 Task: Add Sprouts Cherry Almond Moisturizing Hand Wash to the cart.
Action: Mouse moved to (1043, 334)
Screenshot: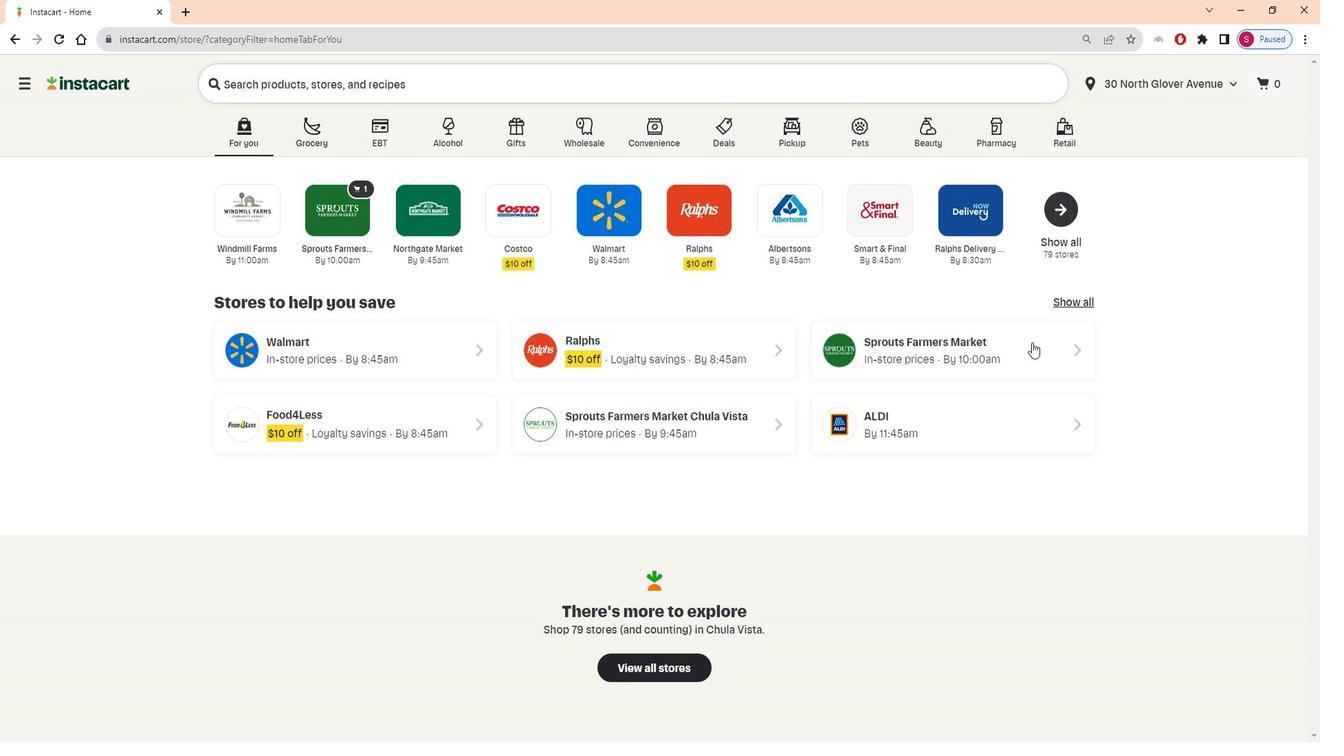 
Action: Mouse pressed left at (1043, 334)
Screenshot: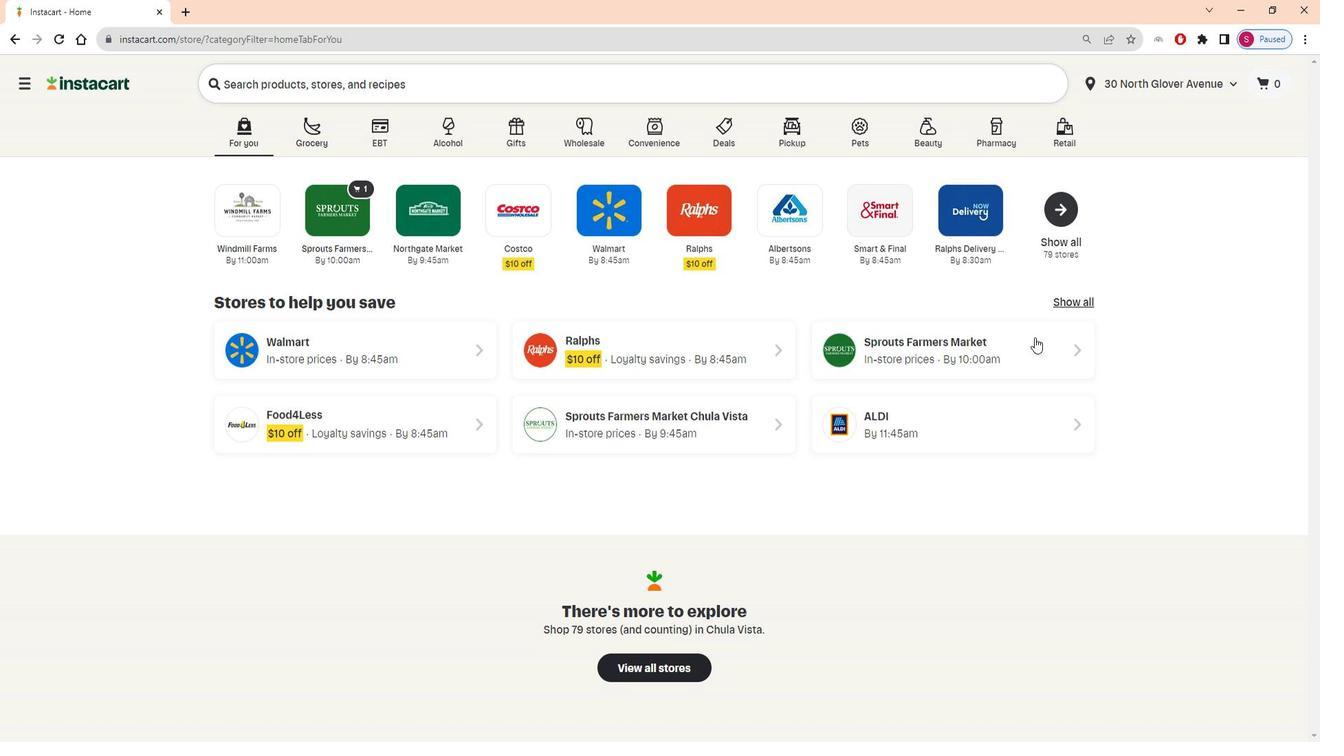 
Action: Mouse moved to (97, 536)
Screenshot: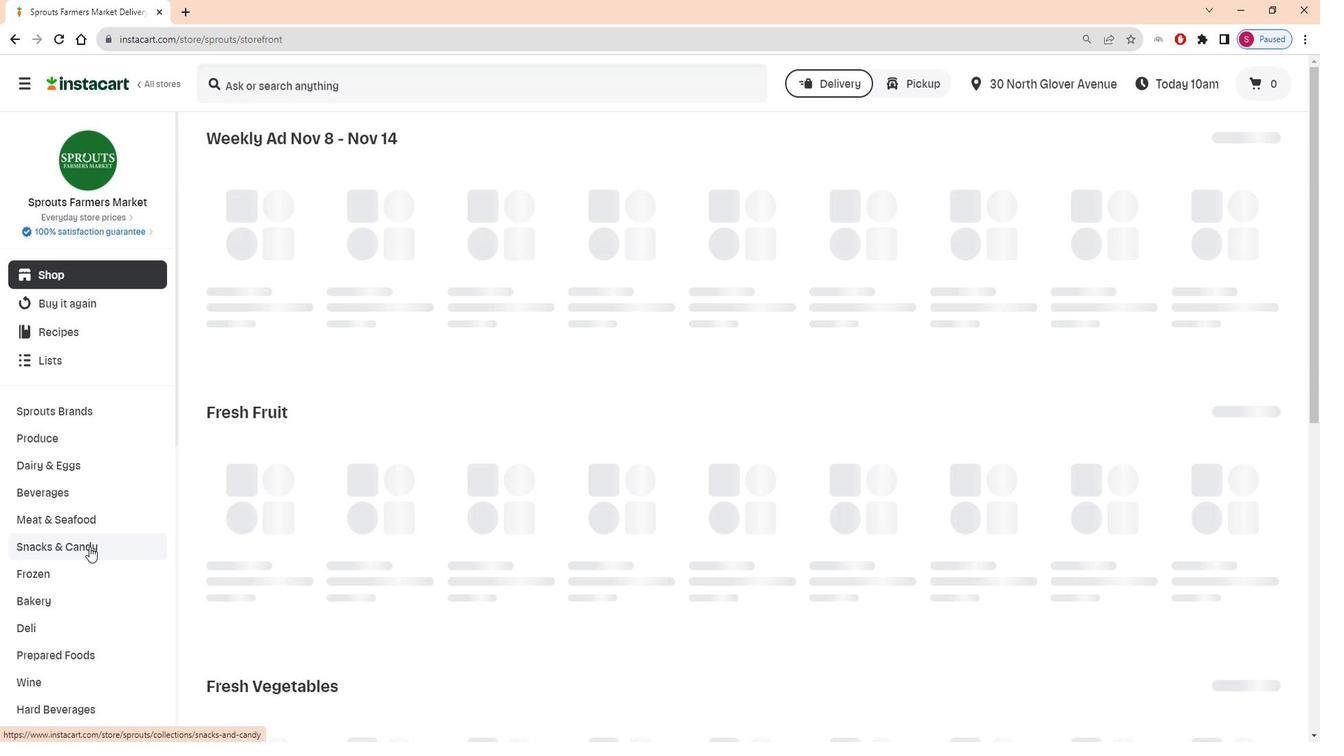 
Action: Mouse scrolled (97, 535) with delta (0, 0)
Screenshot: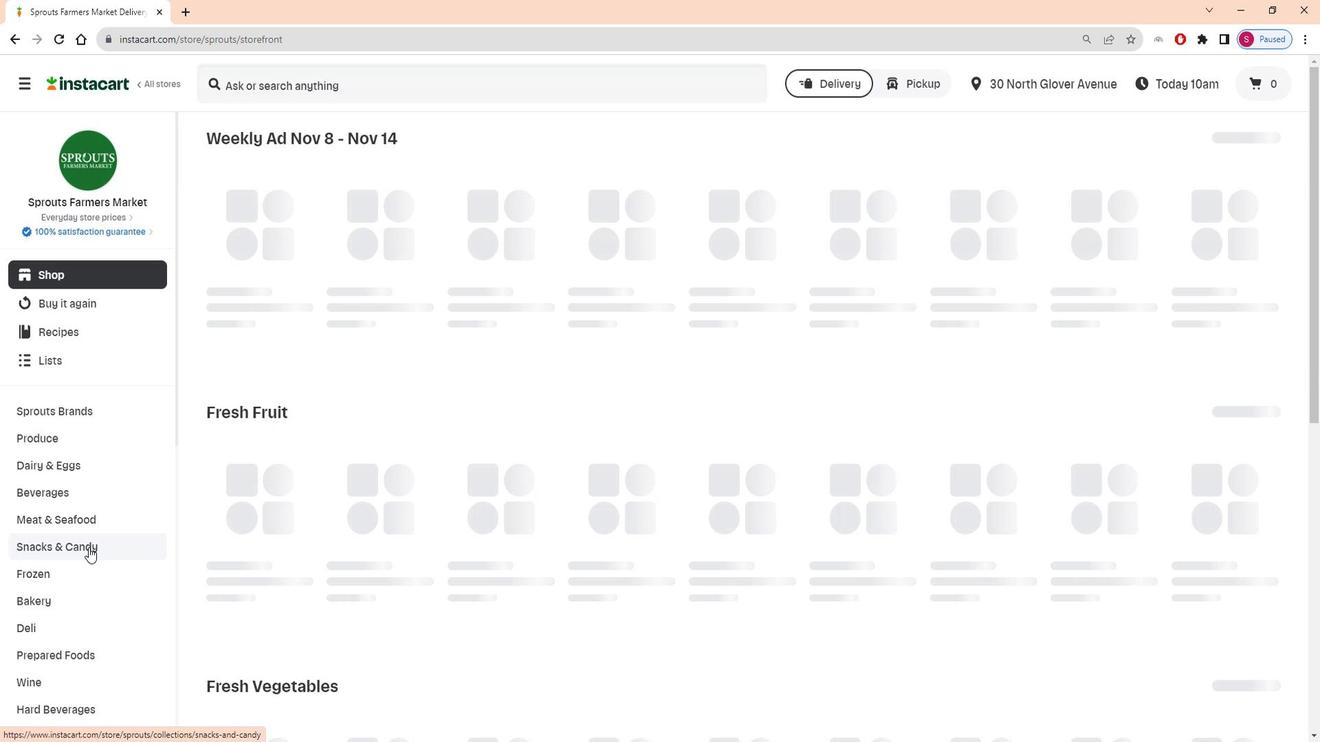 
Action: Mouse scrolled (97, 535) with delta (0, 0)
Screenshot: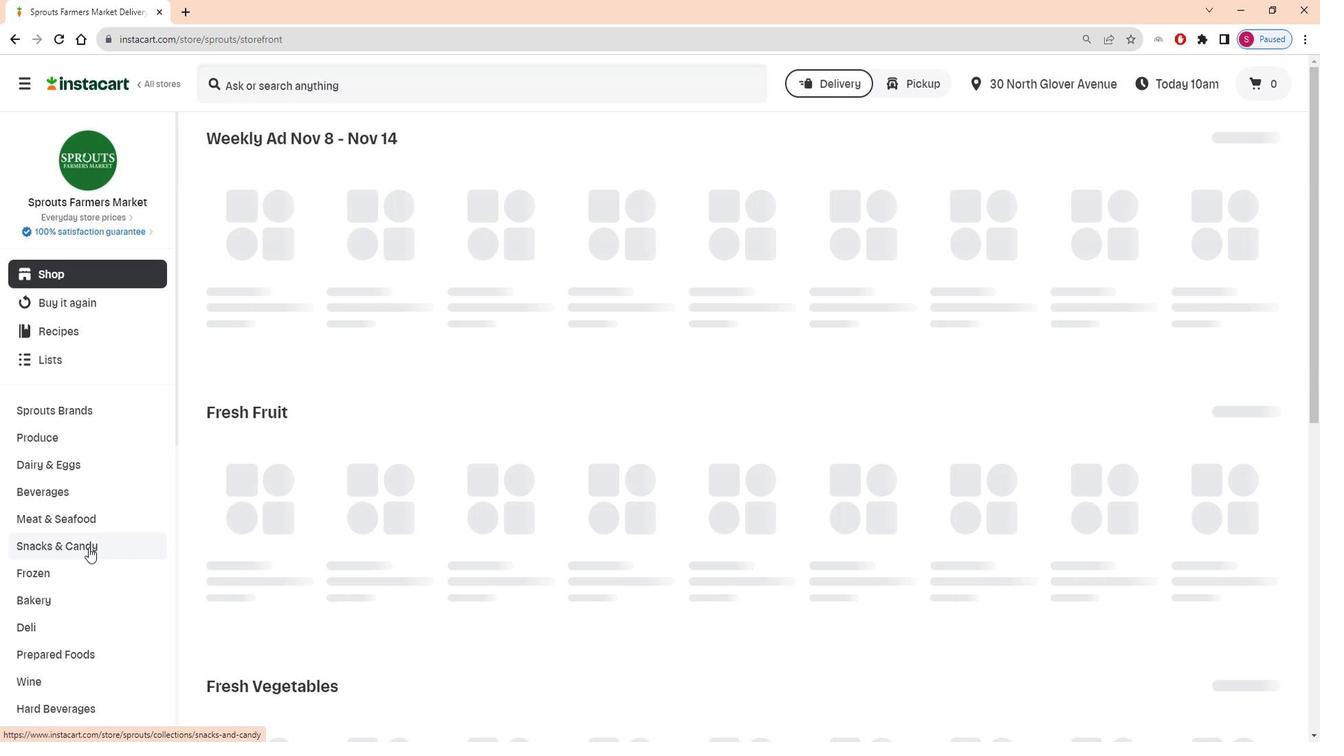 
Action: Mouse scrolled (97, 535) with delta (0, 0)
Screenshot: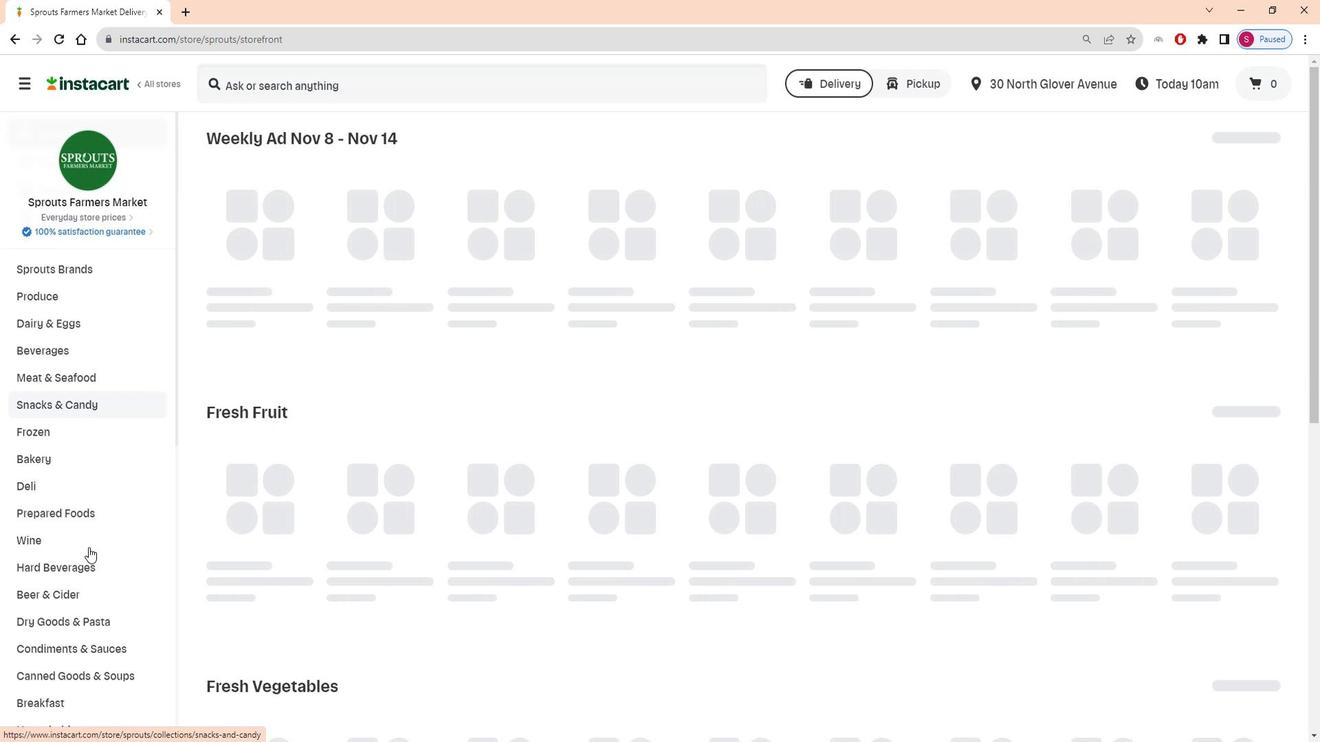 
Action: Mouse scrolled (97, 535) with delta (0, 0)
Screenshot: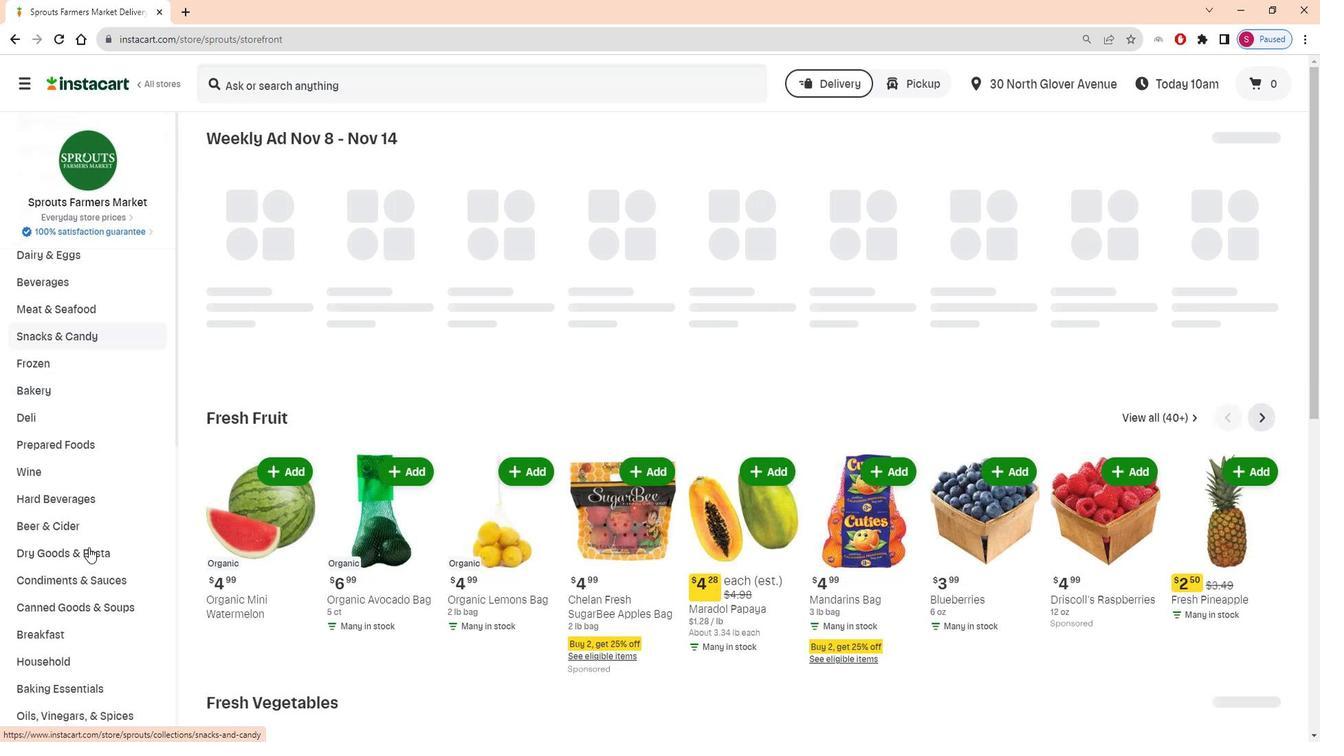 
Action: Mouse scrolled (97, 535) with delta (0, 0)
Screenshot: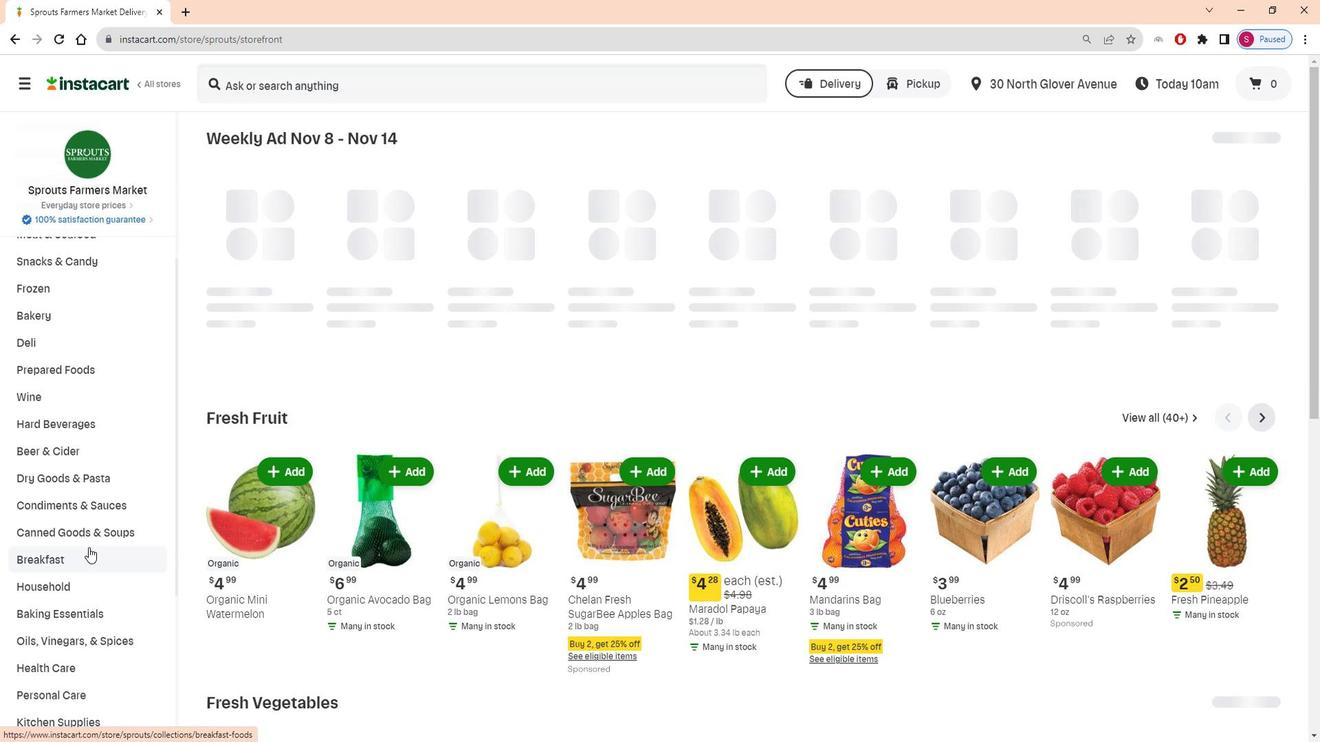 
Action: Mouse scrolled (97, 535) with delta (0, 0)
Screenshot: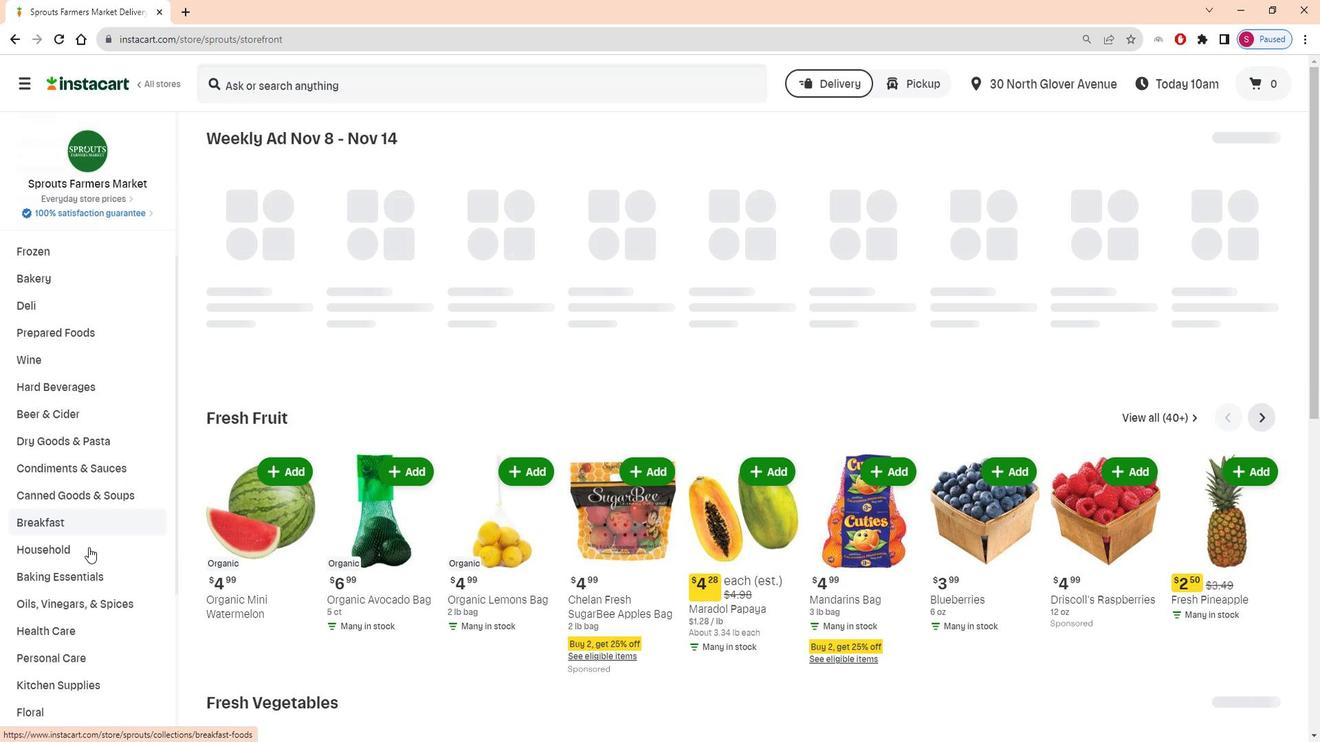 
Action: Mouse moved to (112, 544)
Screenshot: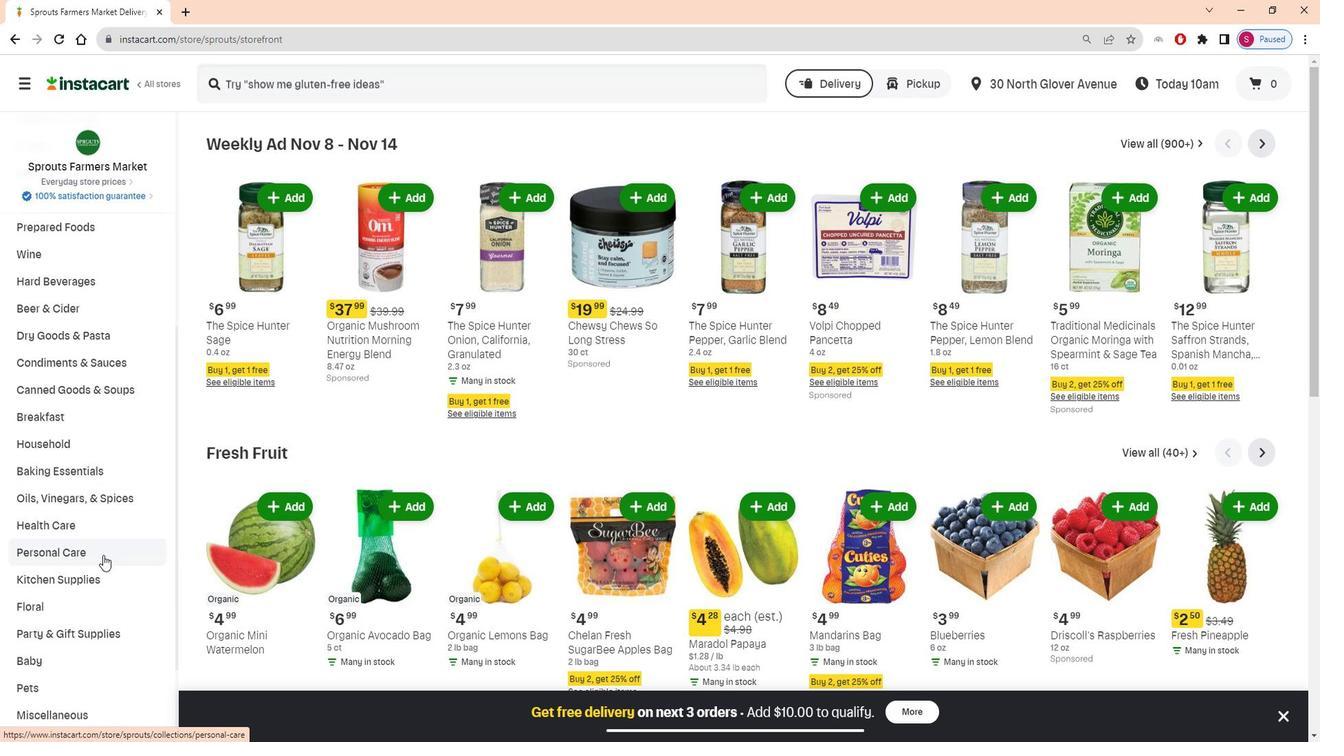 
Action: Mouse pressed left at (112, 544)
Screenshot: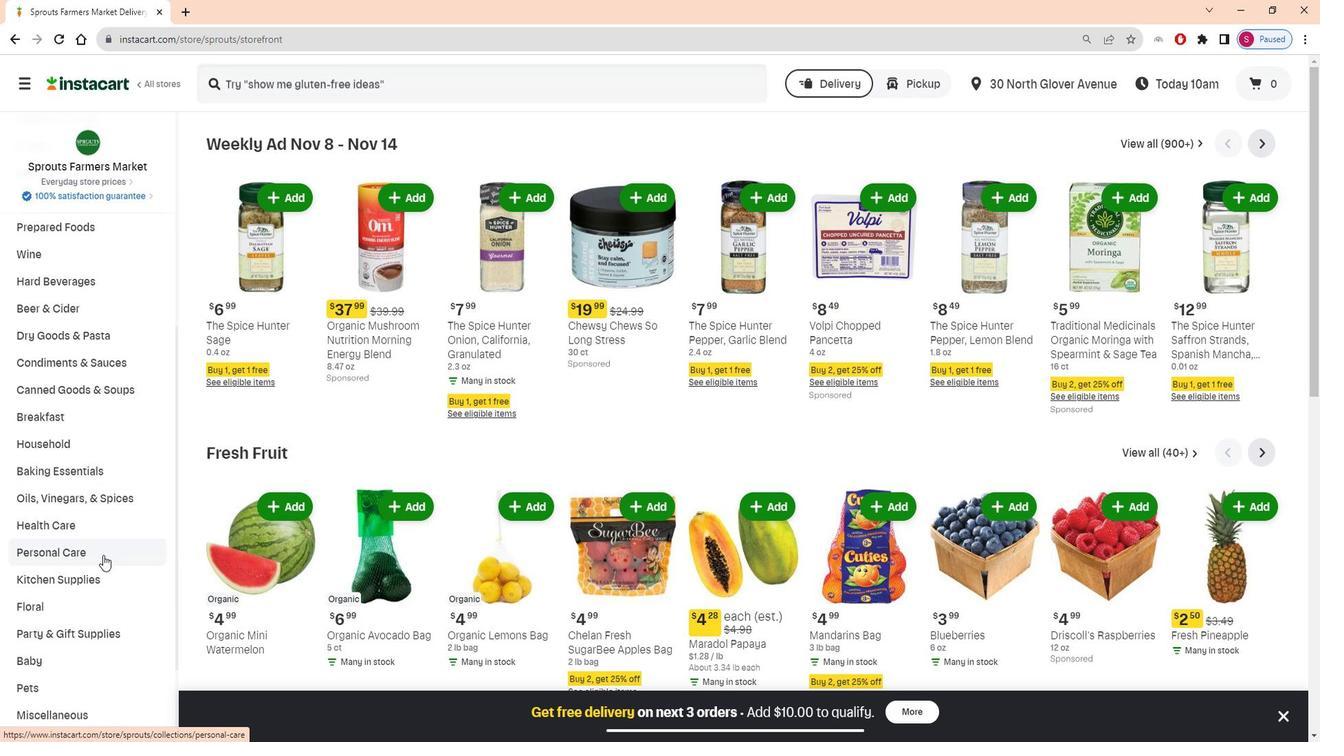 
Action: Mouse moved to (347, 184)
Screenshot: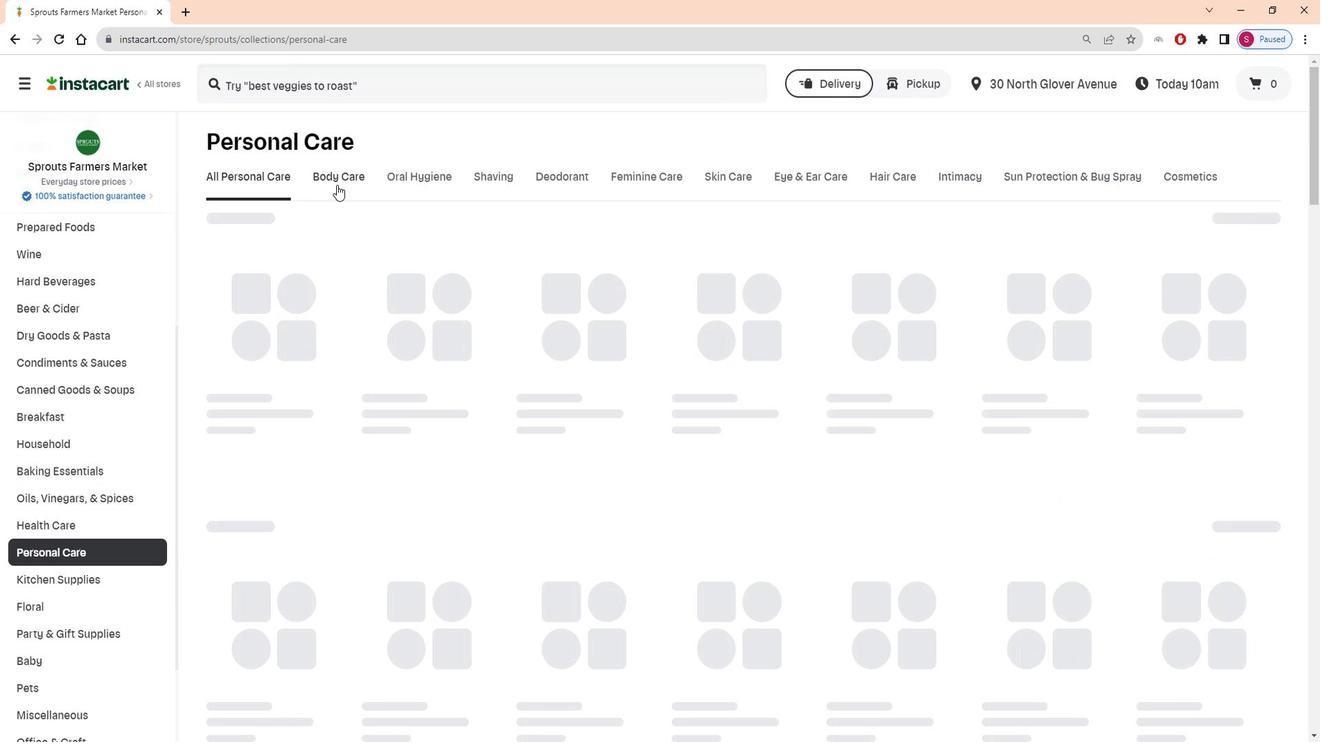 
Action: Mouse pressed left at (347, 184)
Screenshot: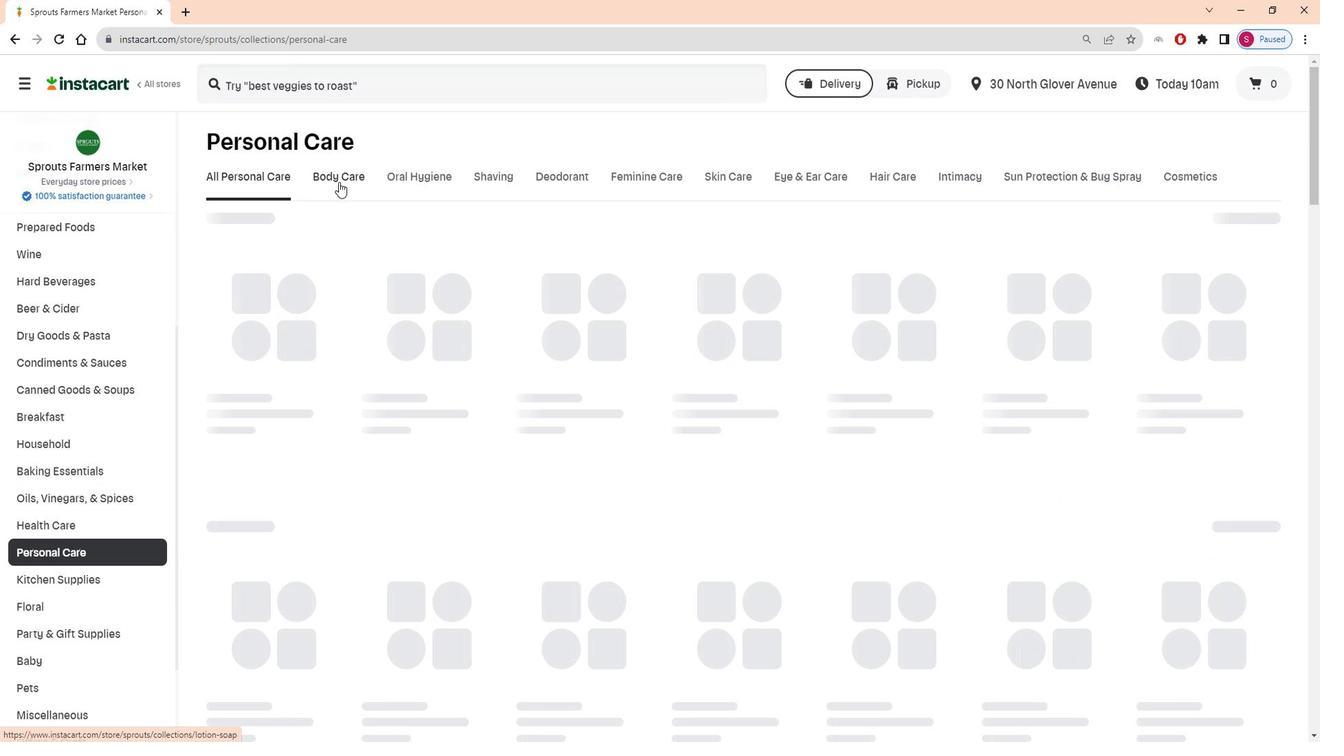 
Action: Mouse moved to (476, 233)
Screenshot: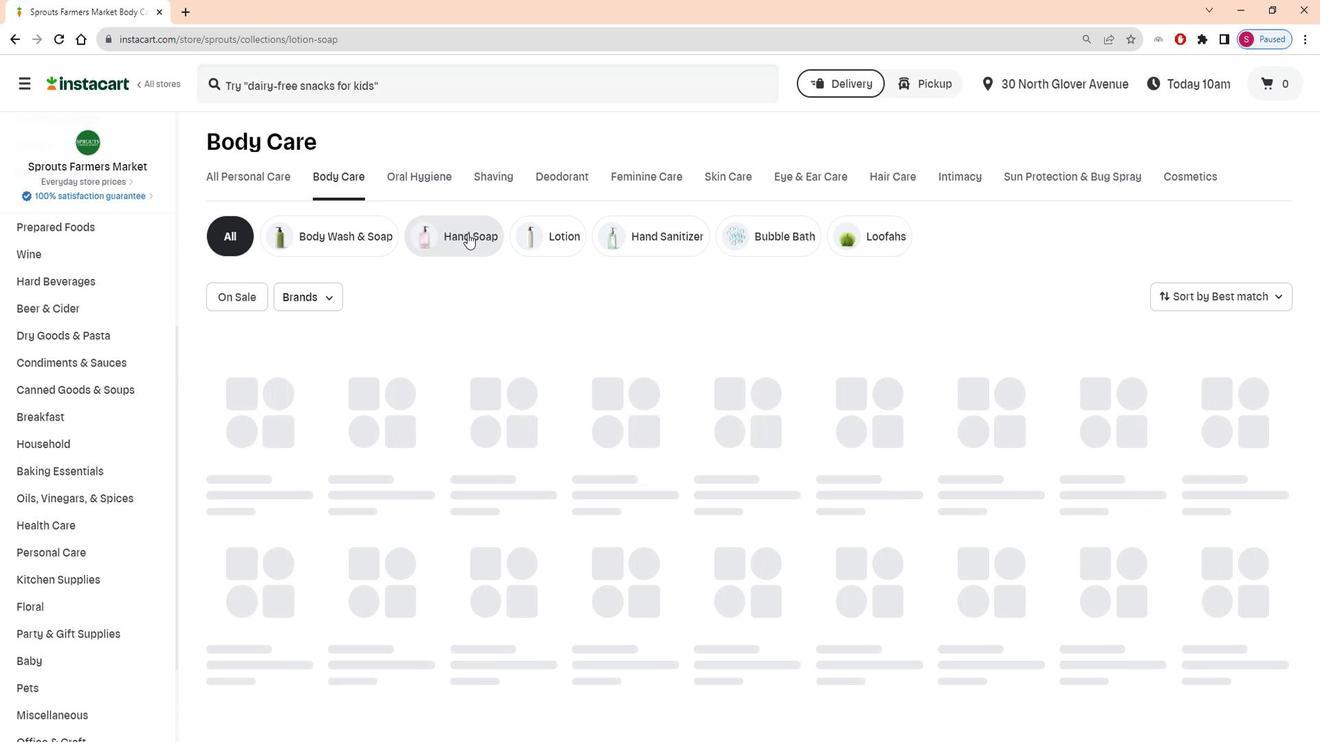 
Action: Mouse pressed left at (476, 233)
Screenshot: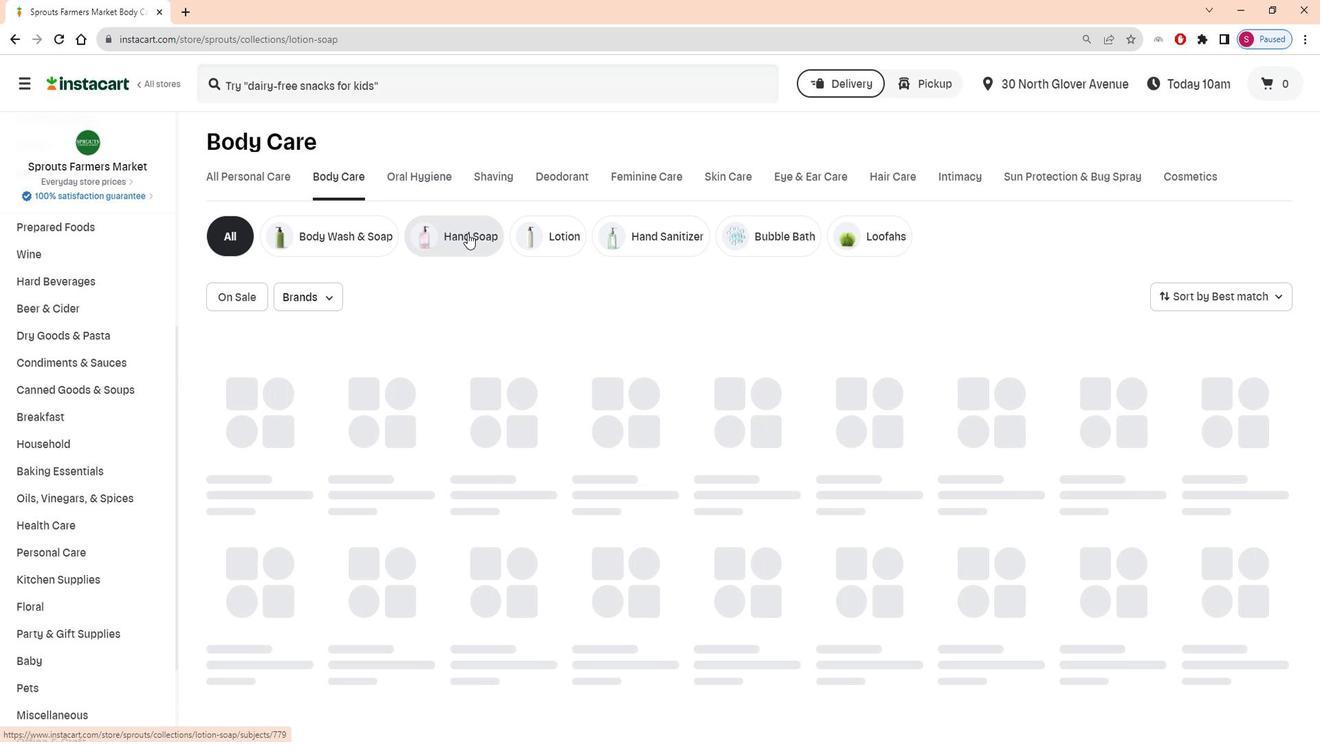 
Action: Mouse moved to (536, 92)
Screenshot: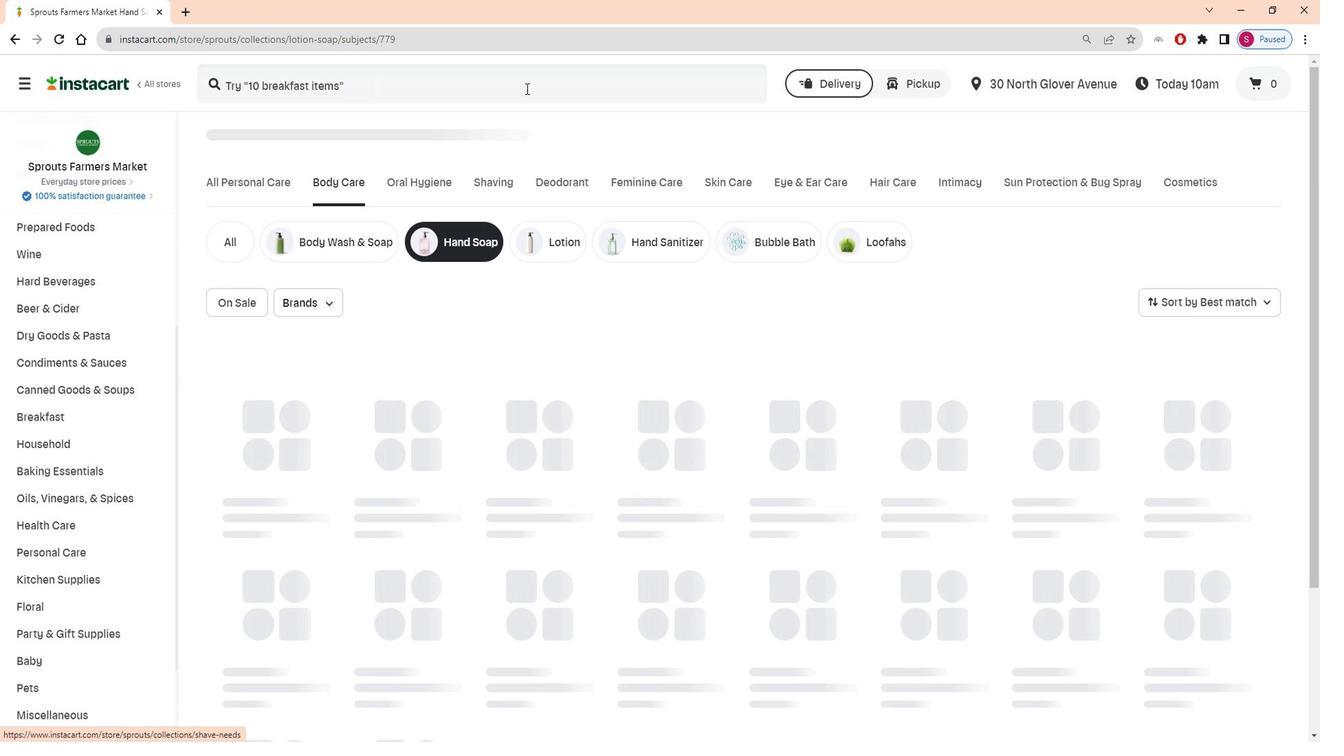 
Action: Mouse pressed left at (536, 92)
Screenshot: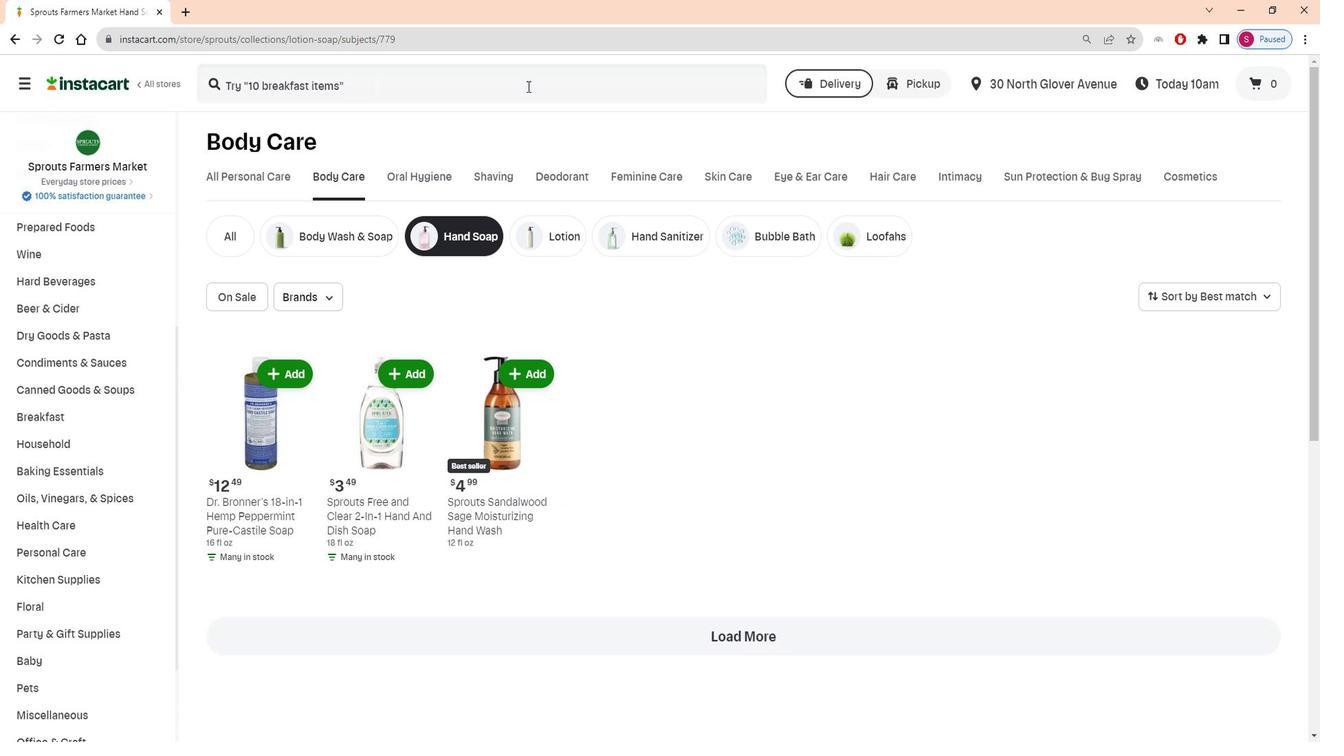 
Action: Key pressed <Key.shift>Sprouts<Key.space><Key.shift>Cheery<Key.space><Key.backspace><Key.backspace><Key.backspace>rry<Key.space><Key.backspace><Key.backspace><Key.backspace><Key.backspace><Key.backspace>rry<Key.space><Key.shift>Almond<Key.space><Key.shift>Moisturizing<Key.space><Key.shift>Hand<Key.space><Key.shift>Wash<Key.space><Key.enter>
Screenshot: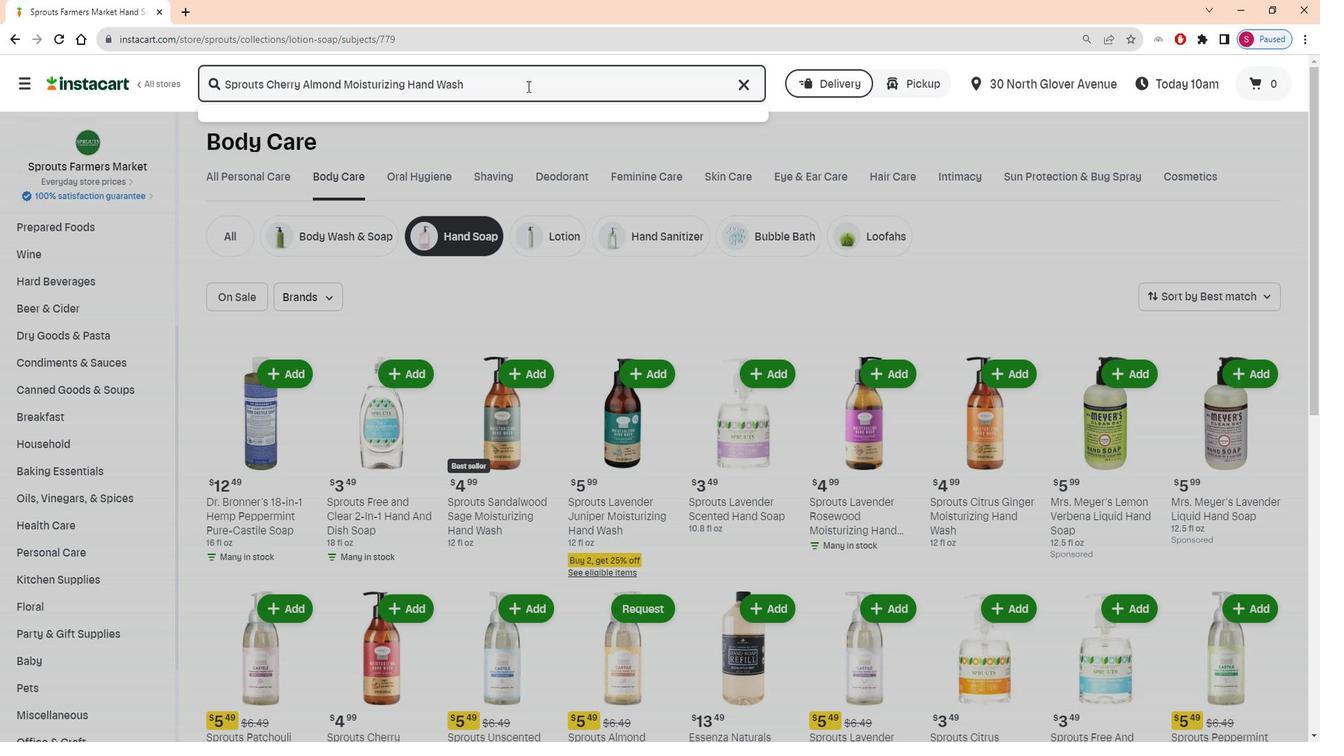 
Action: Mouse moved to (211, 191)
Screenshot: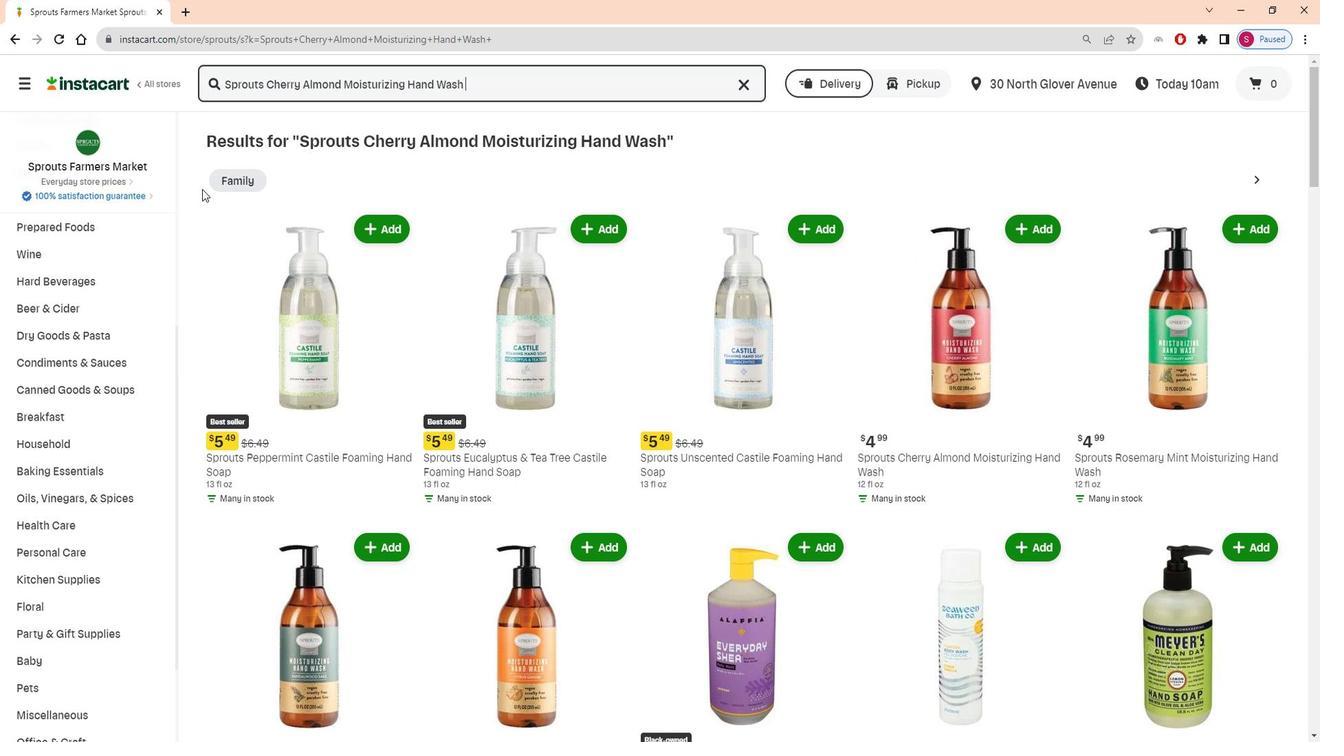 
Action: Mouse scrolled (211, 191) with delta (0, 0)
Screenshot: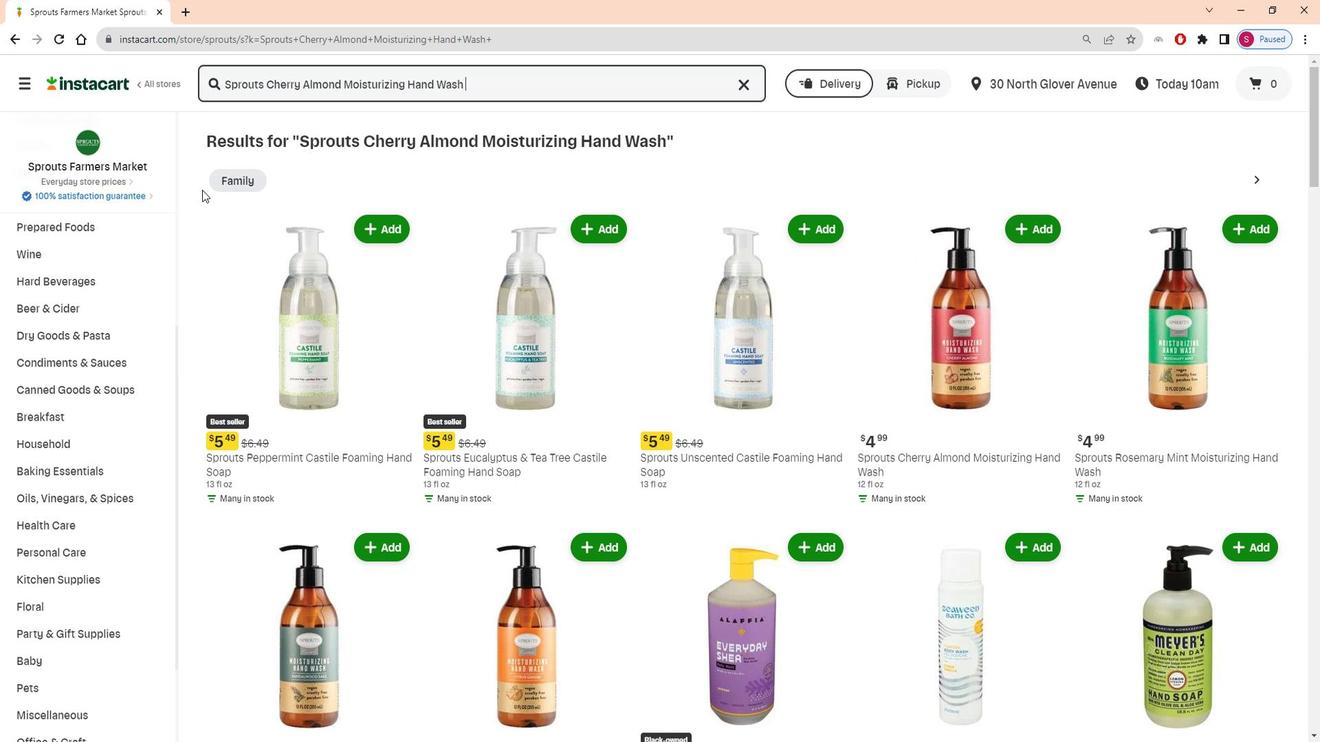
Action: Mouse moved to (858, 302)
Screenshot: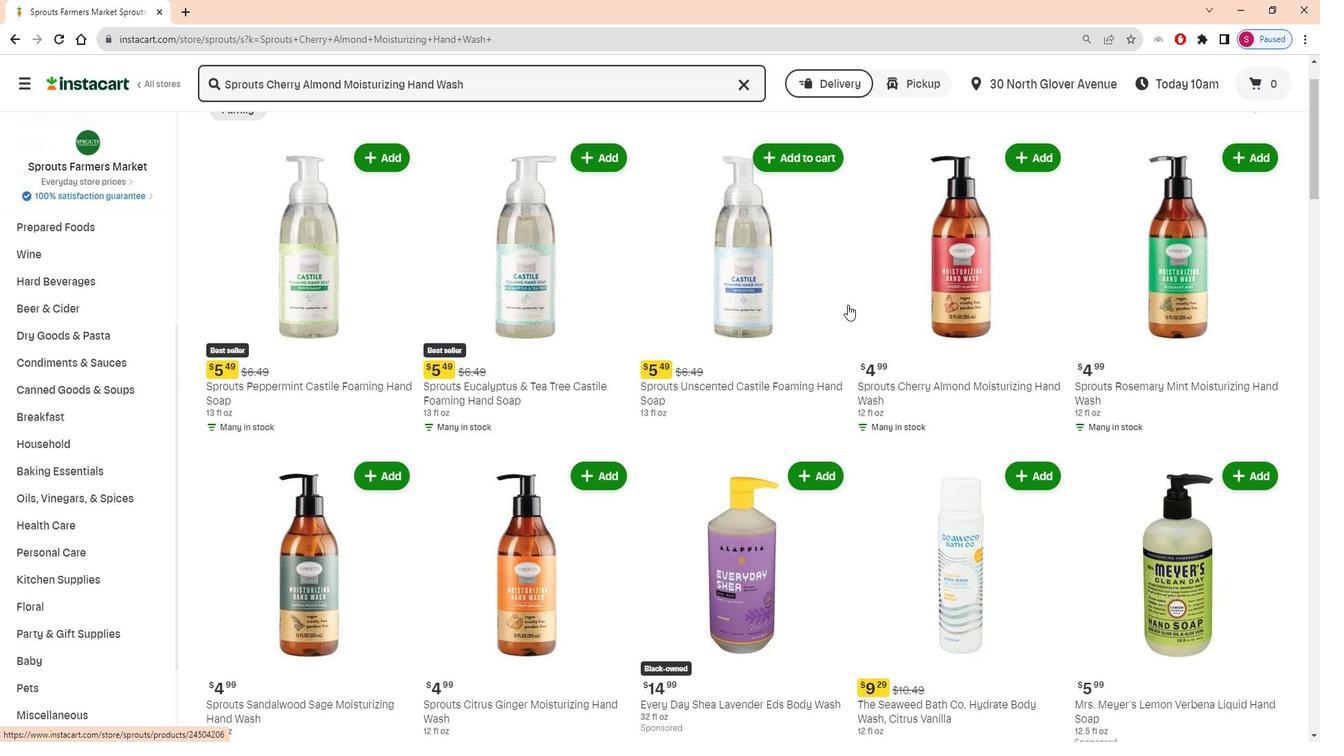 
Action: Mouse scrolled (858, 303) with delta (0, 0)
Screenshot: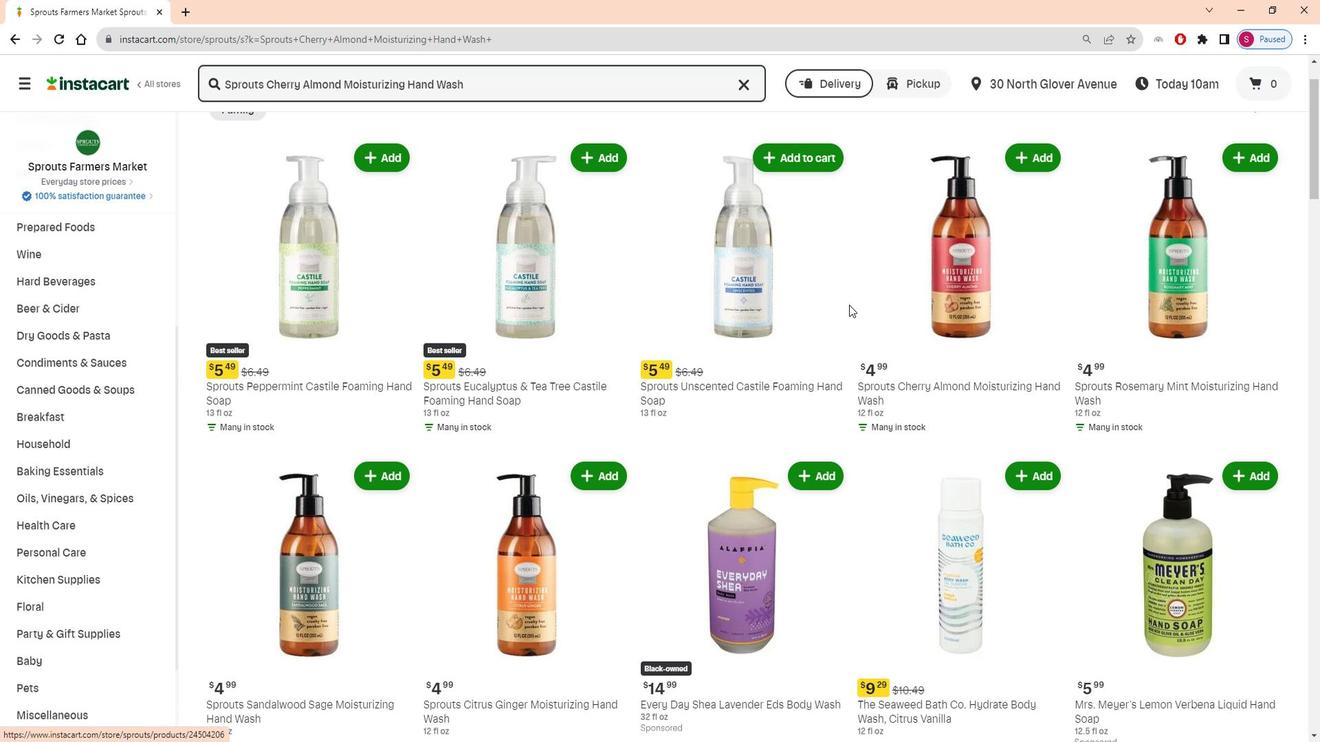 
Action: Mouse moved to (1060, 220)
Screenshot: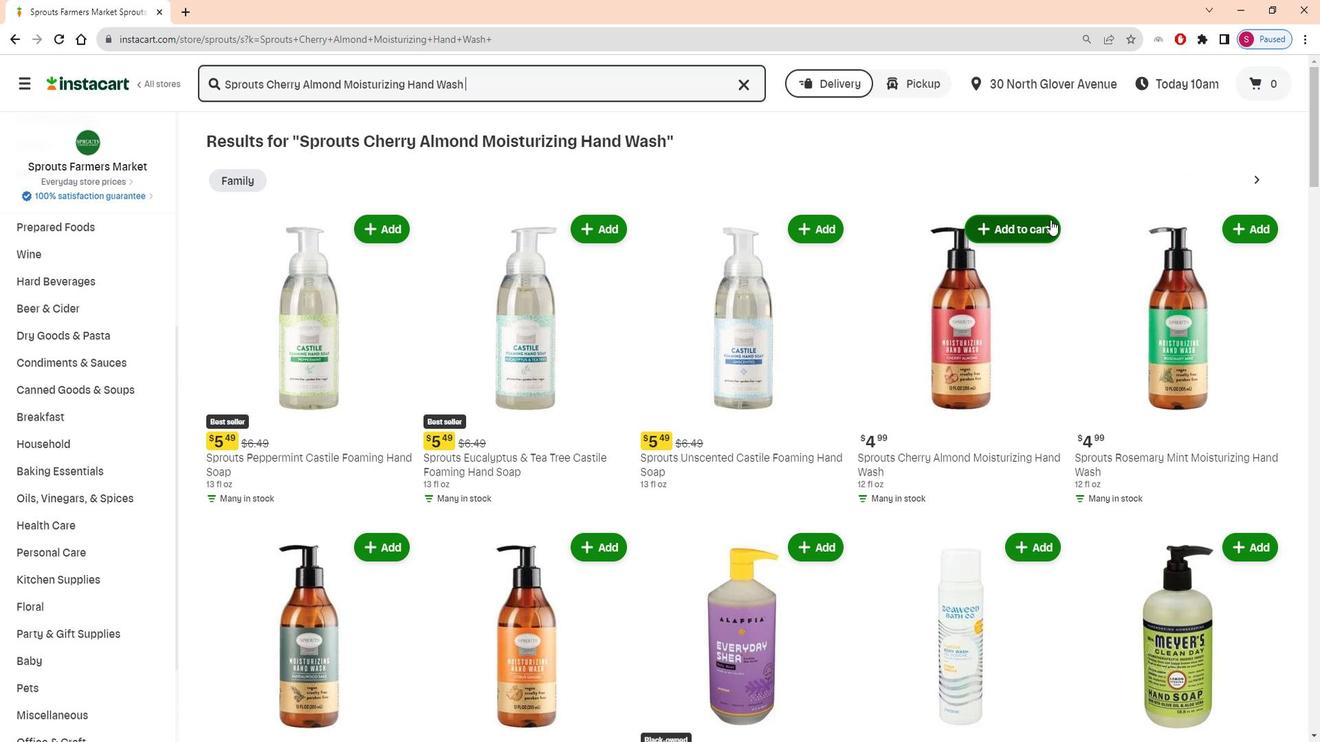 
Action: Mouse pressed left at (1060, 220)
Screenshot: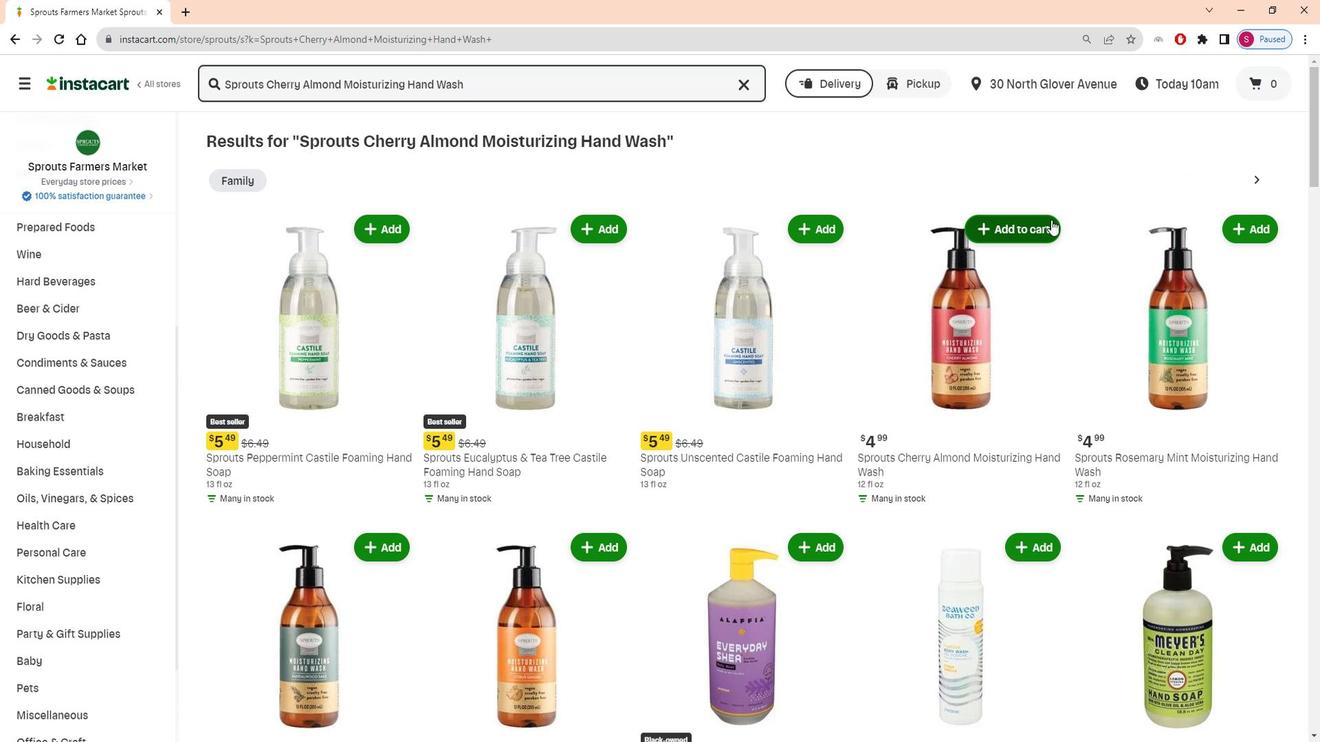 
Action: Mouse moved to (1099, 182)
Screenshot: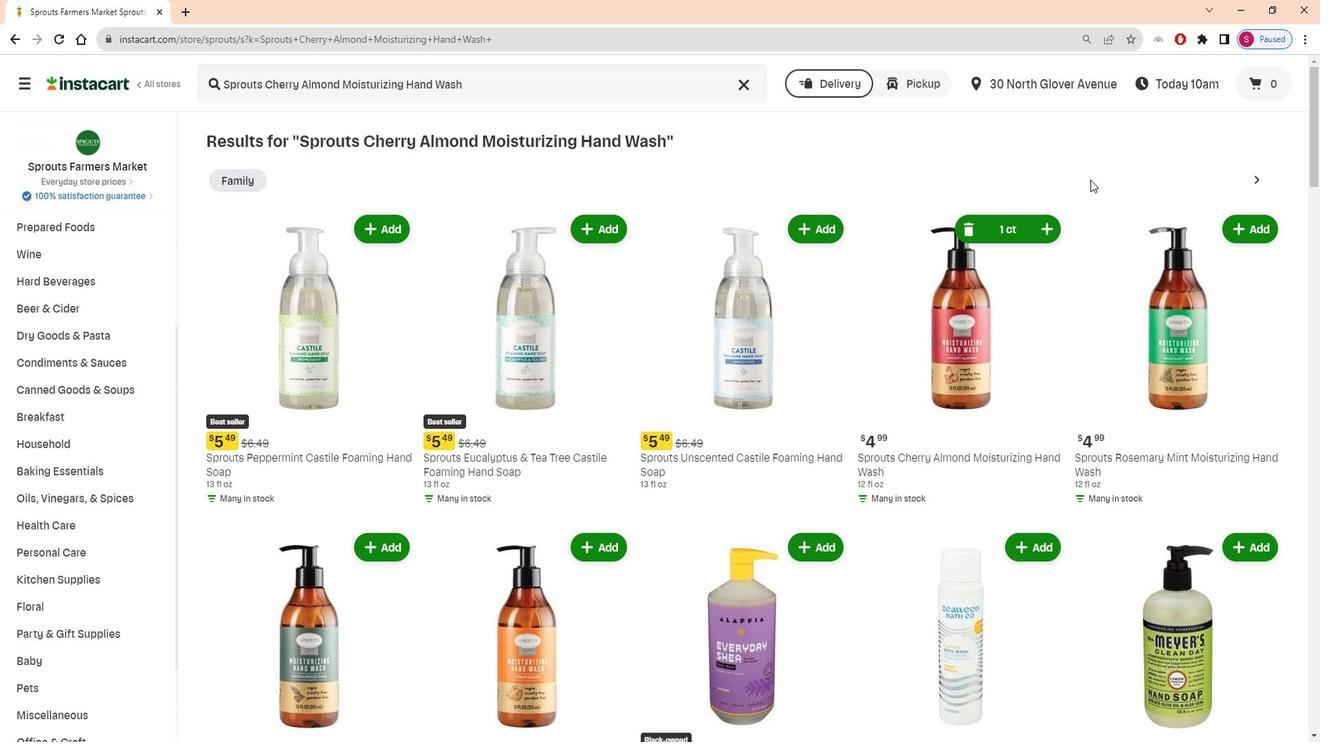 
